 Task: Plan a day trip to a nearby park on the 19th at 11:00 AM.
Action: Mouse moved to (119, 206)
Screenshot: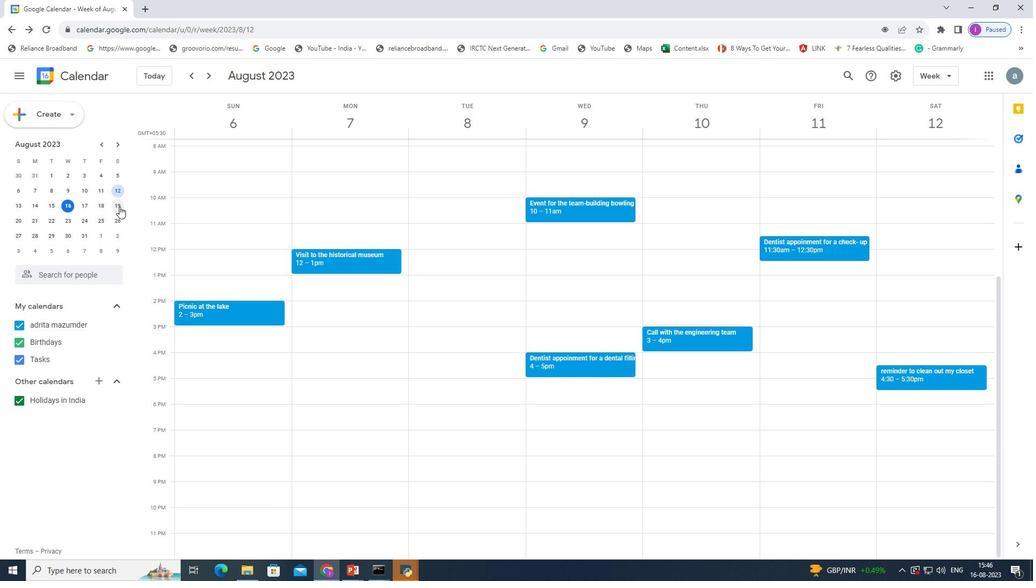 
Action: Mouse pressed left at (119, 206)
Screenshot: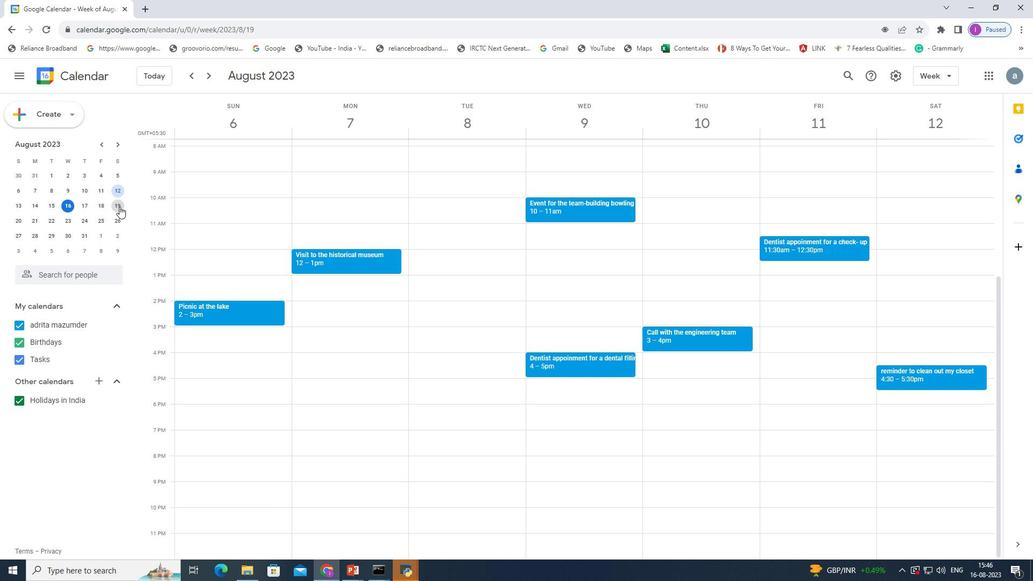 
Action: Mouse pressed left at (119, 206)
Screenshot: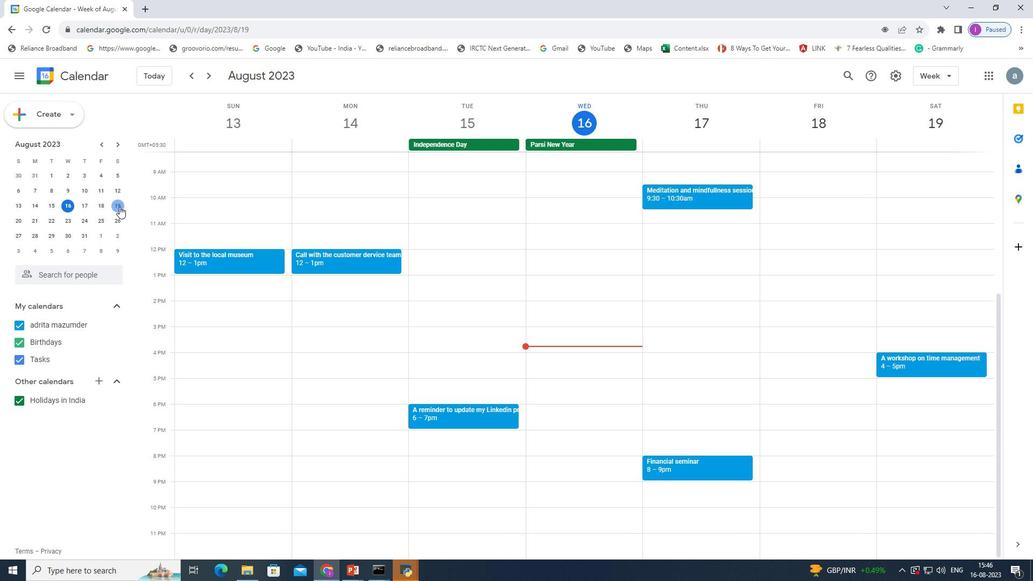 
Action: Mouse moved to (193, 230)
Screenshot: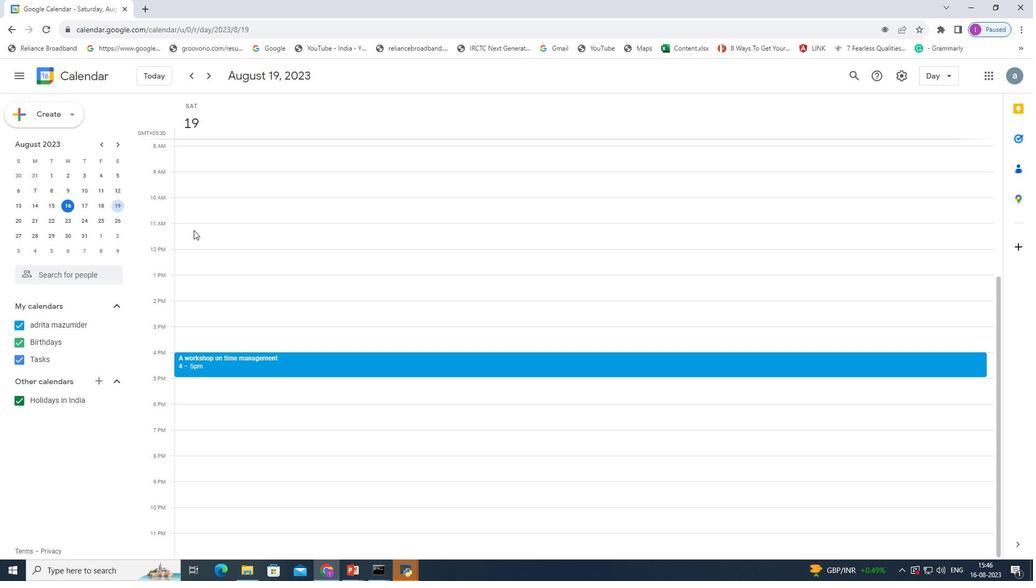 
Action: Mouse pressed left at (193, 230)
Screenshot: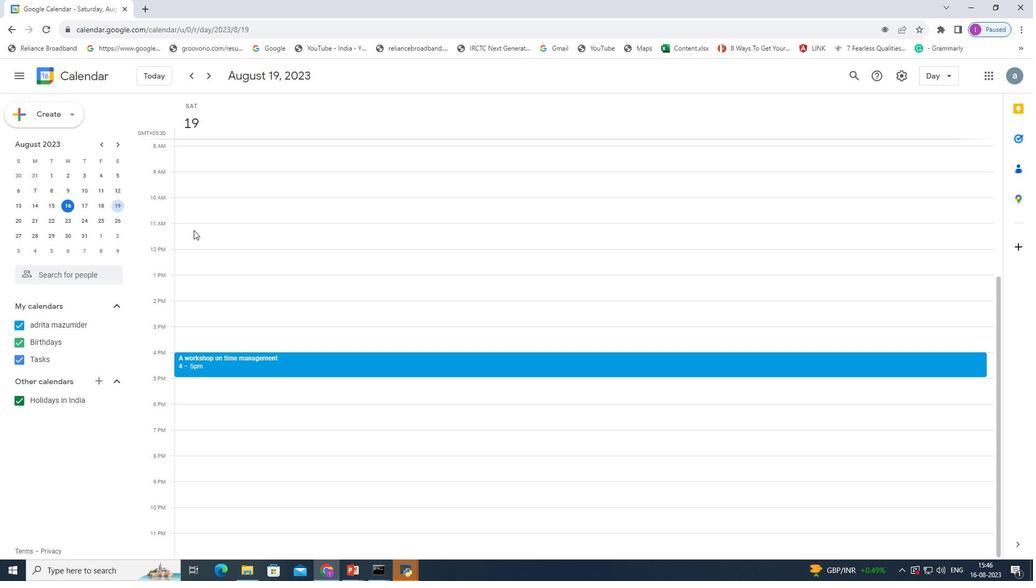 
Action: Mouse moved to (149, 465)
Screenshot: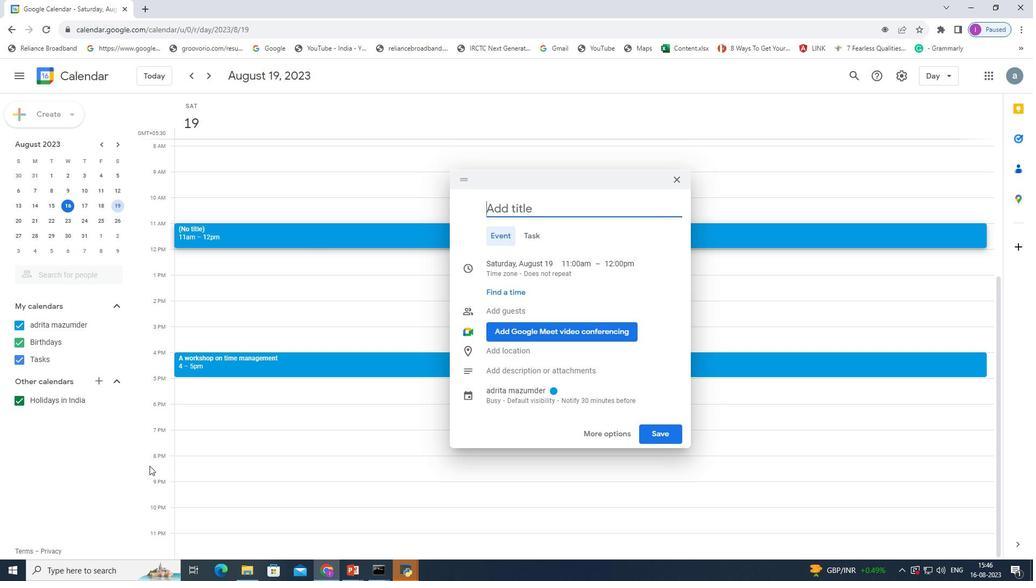 
Action: Key pressed <Key.shift><Key.shift><Key.shift><Key.shift>A<Key.space>day<Key.space>trio<Key.backspace>p<Key.space>to<Key.space>a<Key.space>nearby<Key.space>park
Screenshot: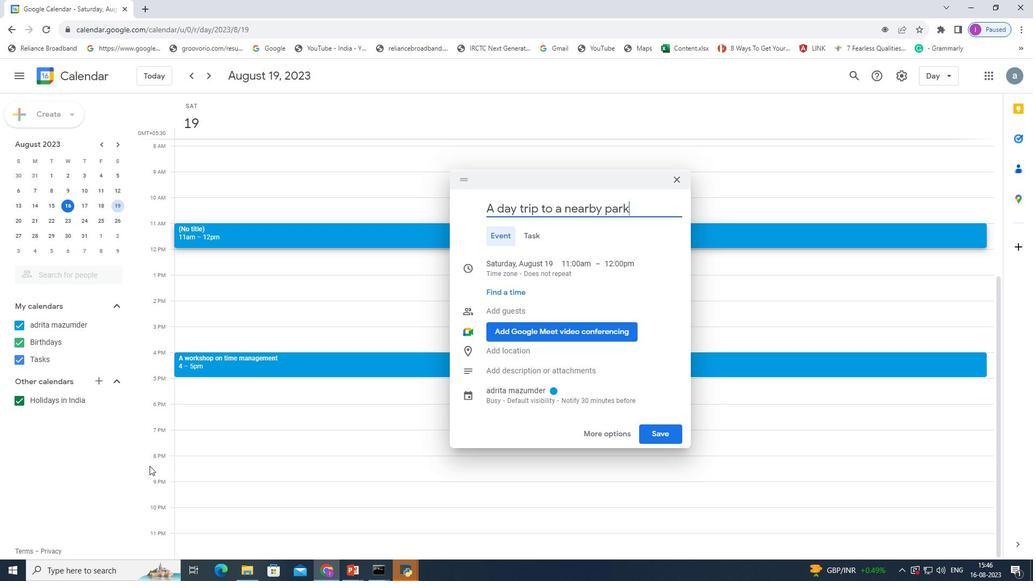 
Action: Mouse moved to (665, 427)
Screenshot: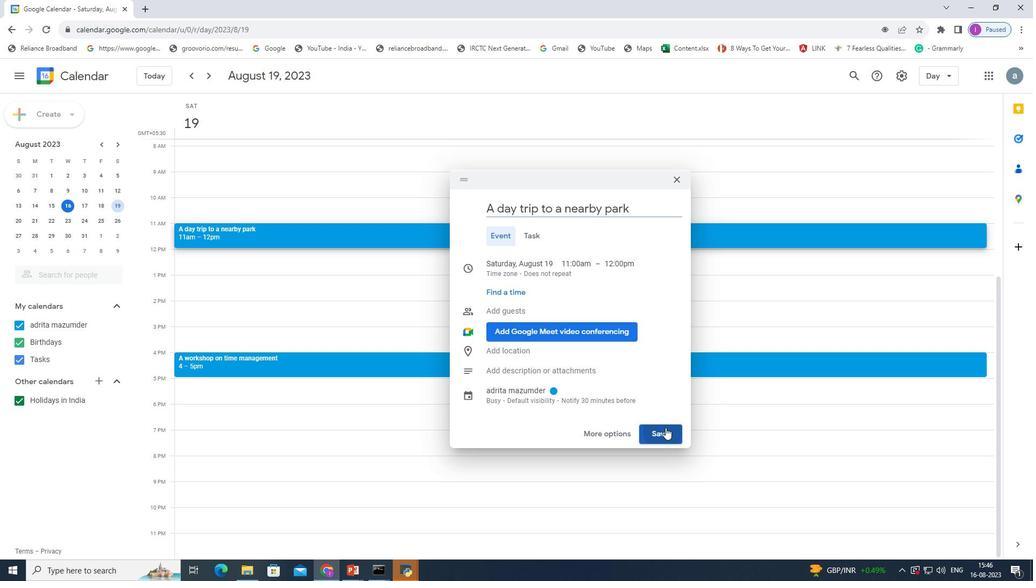 
Action: Mouse pressed left at (665, 427)
Screenshot: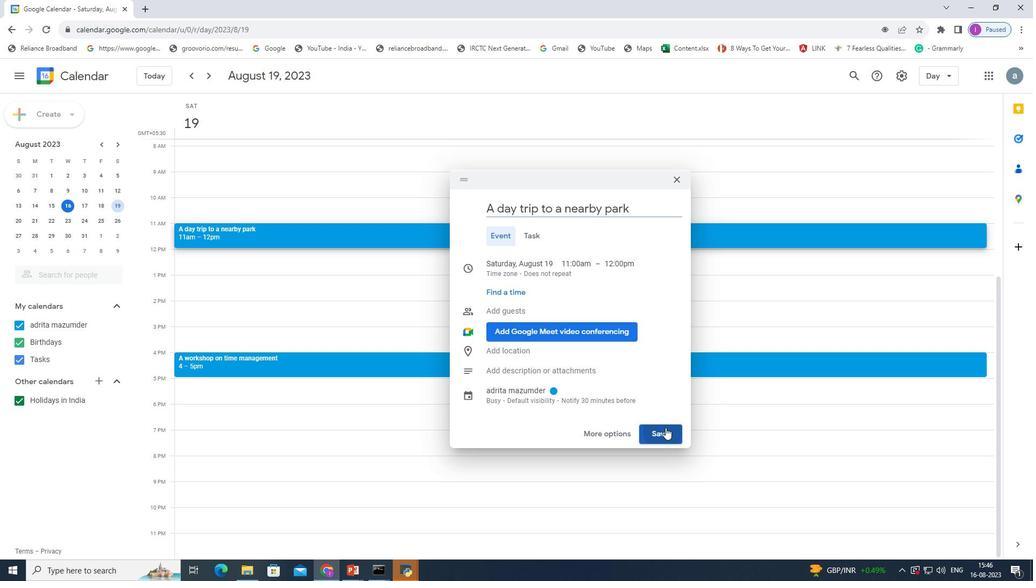 
Action: Mouse moved to (303, 582)
Screenshot: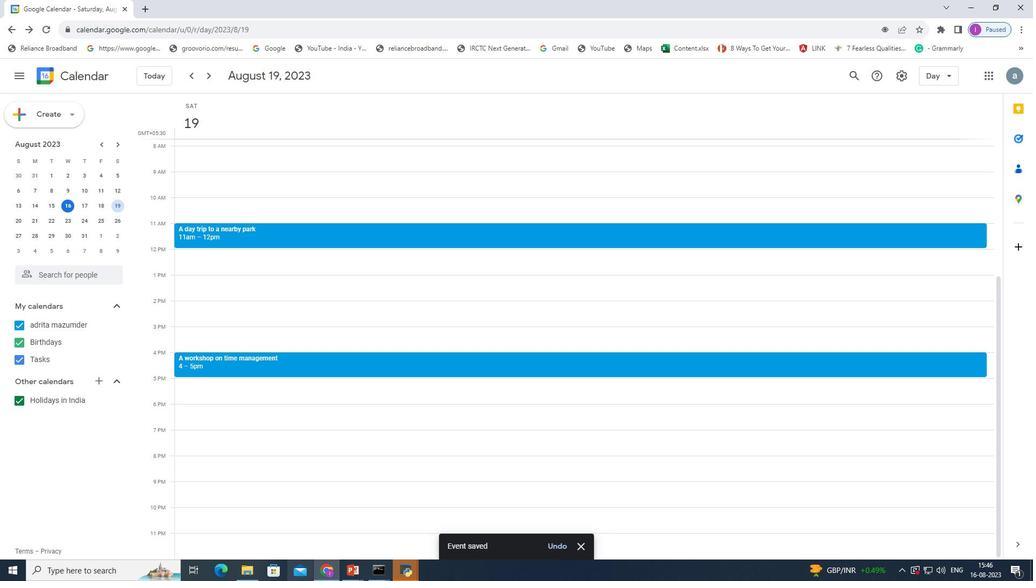 
